 Task: Create a task  Implement a new point of sale (POS) system for a retail store , assign it to team member softage.2@softage.net in the project AgileBite and update the status of the task to  Off Track , set the priority of the task to Medium
Action: Mouse moved to (77, 85)
Screenshot: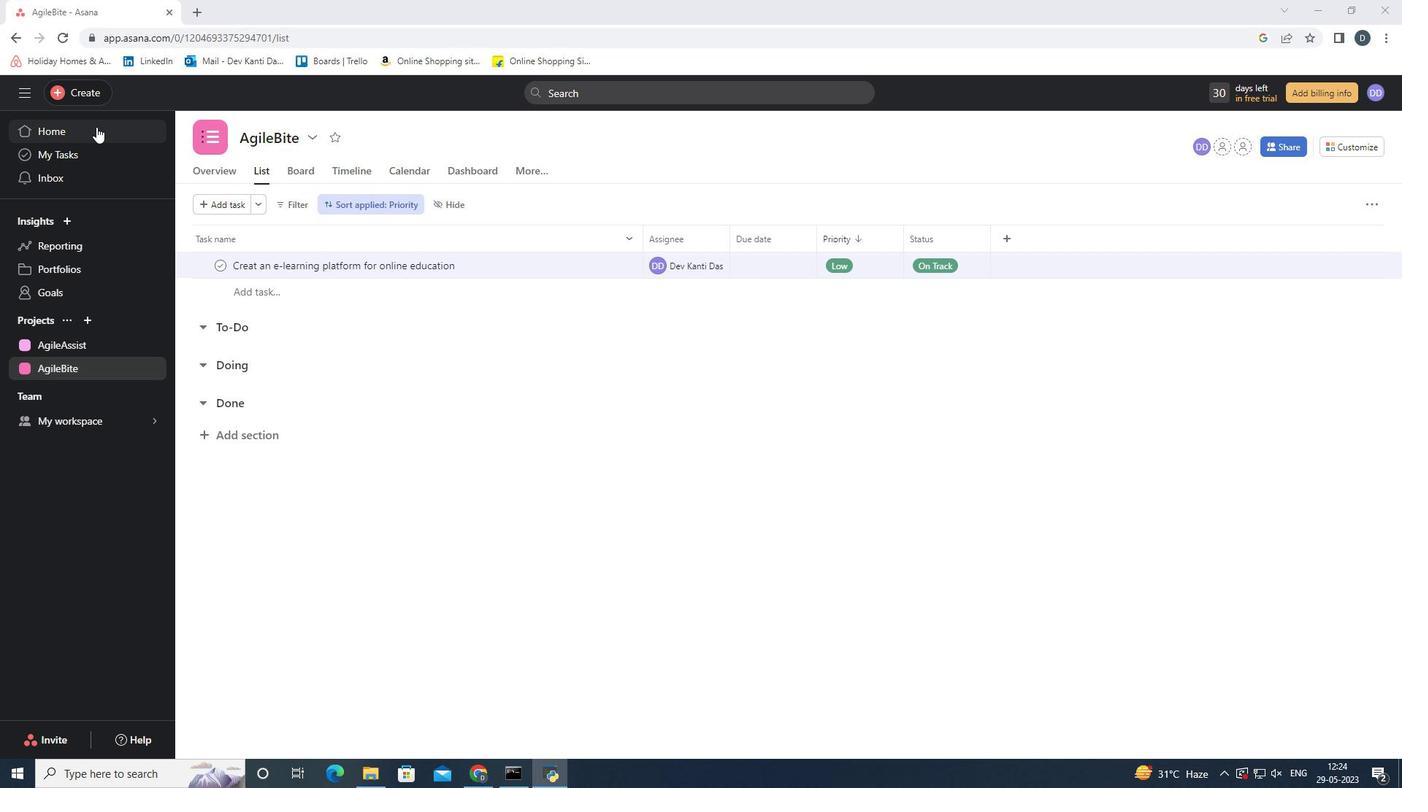 
Action: Mouse pressed left at (77, 85)
Screenshot: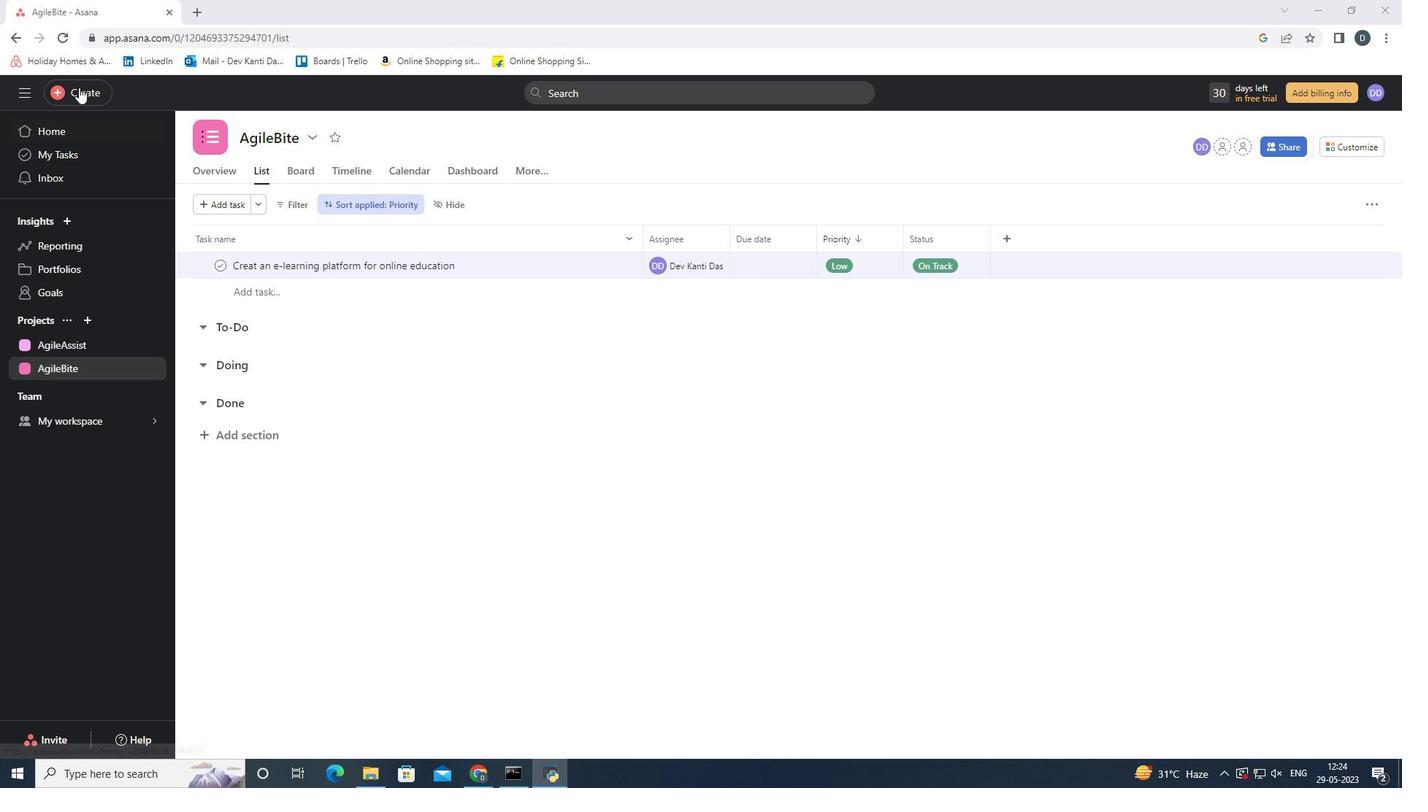 
Action: Mouse moved to (175, 92)
Screenshot: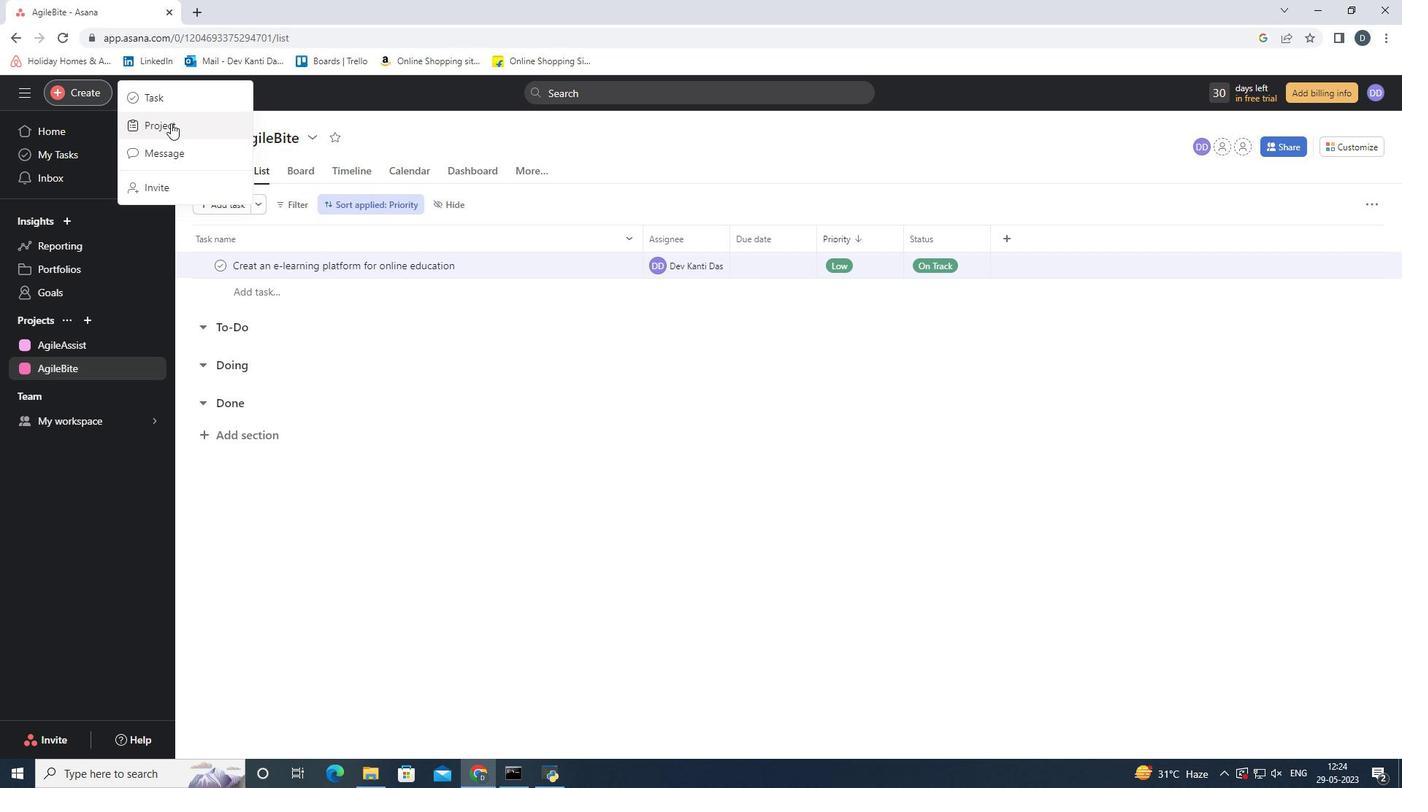 
Action: Mouse pressed left at (175, 92)
Screenshot: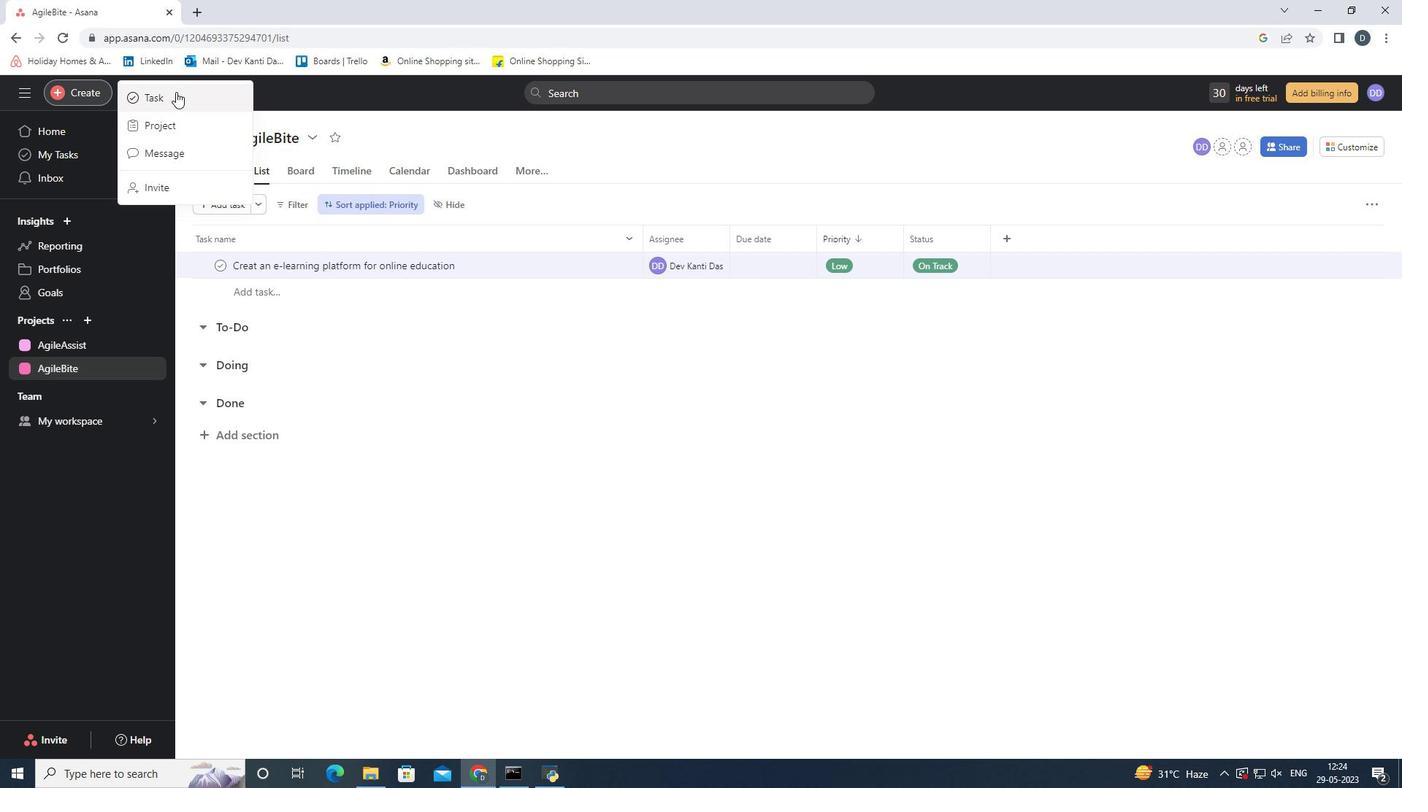 
Action: Mouse moved to (1091, 395)
Screenshot: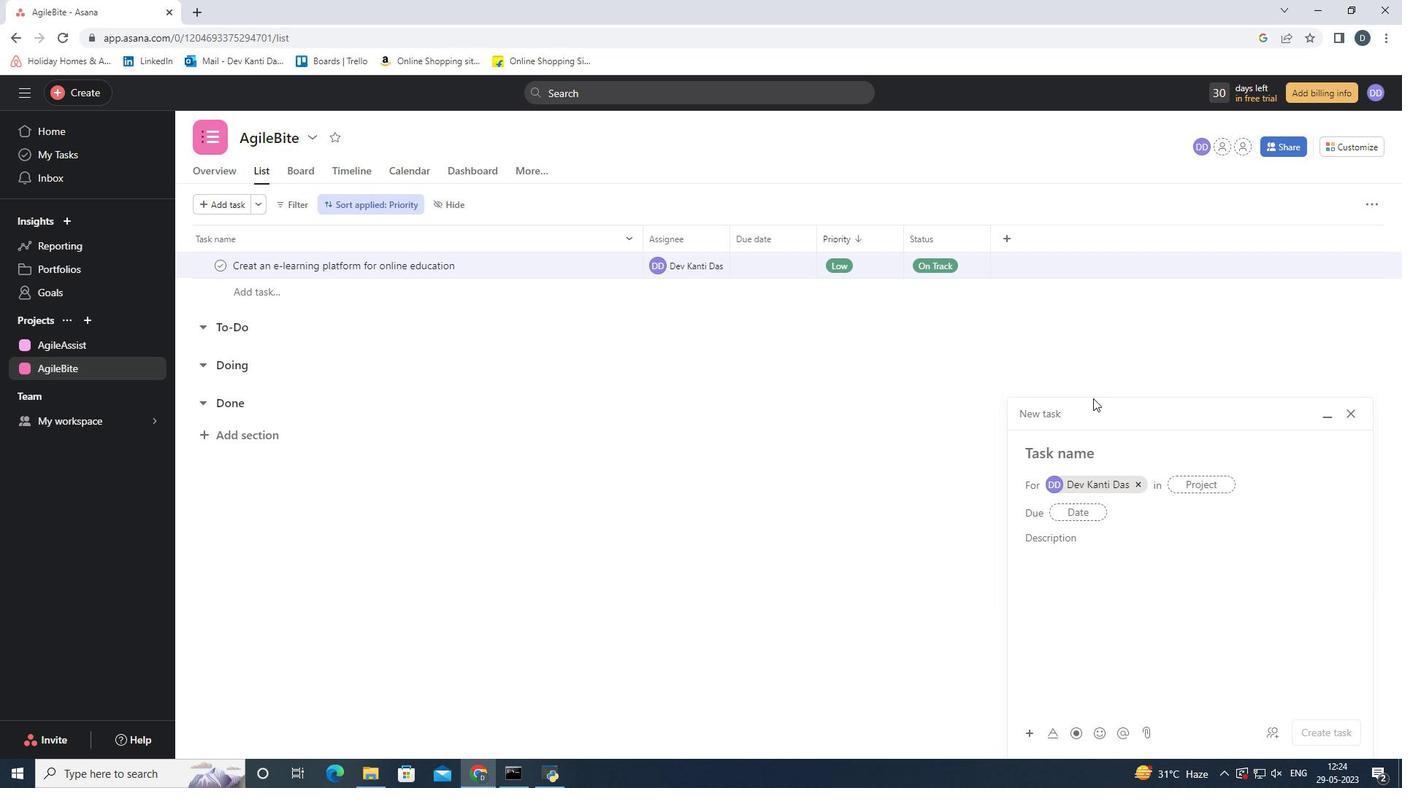 
Action: Key pressed <Key.shift><Key.shift><Key.shift><Key.shift><Key.shift><Key.shift>Implement<Key.space>a<Key.space>new<Key.space>point<Key.space>of<Key.space>sale<Key.space><Key.shift_r><Key.shift_r><Key.shift_r><Key.shift_r><Key.shift_r><Key.shift_r><Key.shift_r><Key.shift_r><Key.shift_r><Key.shift_r><Key.shift_r><Key.shift_r><Key.shift_r><Key.shift_r><Key.shift_r><Key.shift_r><Key.shift_r><Key.shift_r><Key.shift_r><Key.shift_r><Key.shift_r><Key.shift_r><Key.shift_r><Key.shift_r><Key.shift_r><Key.shift_r><Key.shift_r><Key.shift_r><Key.shift_r><Key.shift_r><Key.shift_r><Key.shift_r><Key.shift_r><Key.shift_r><Key.shift_r><Key.shift_r><Key.shift_r><Key.shift_r><Key.shift_r><Key.shift_r><Key.shift_r><Key.shift_r><Key.shift_r><Key.shift_r><Key.shift_r><Key.shift_r><Key.shift_r><Key.shift_r><Key.shift_r><Key.shift_r><Key.shift_r><Key.shift_r><Key.shift_r><Key.shift_r>(POS)
Screenshot: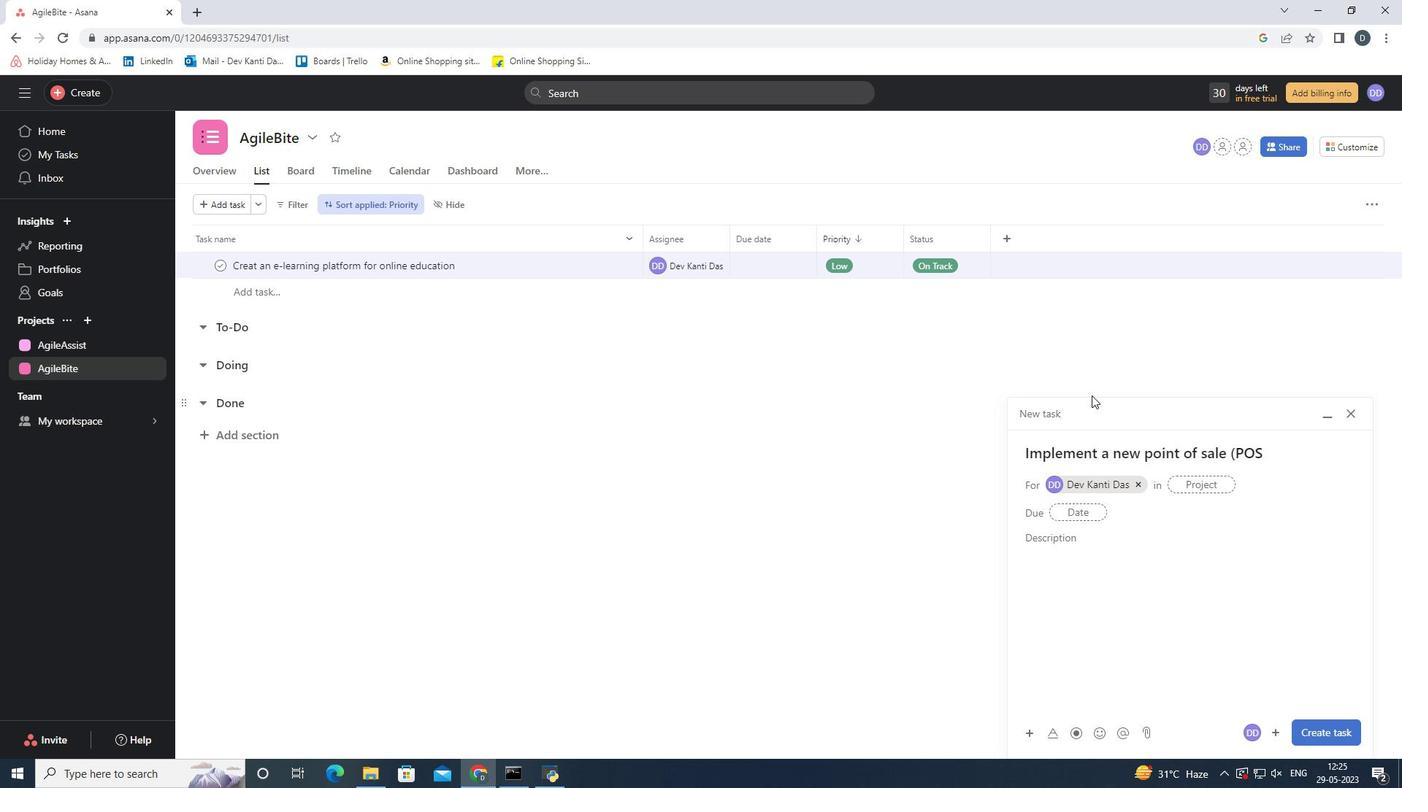 
Action: Mouse moved to (1193, 492)
Screenshot: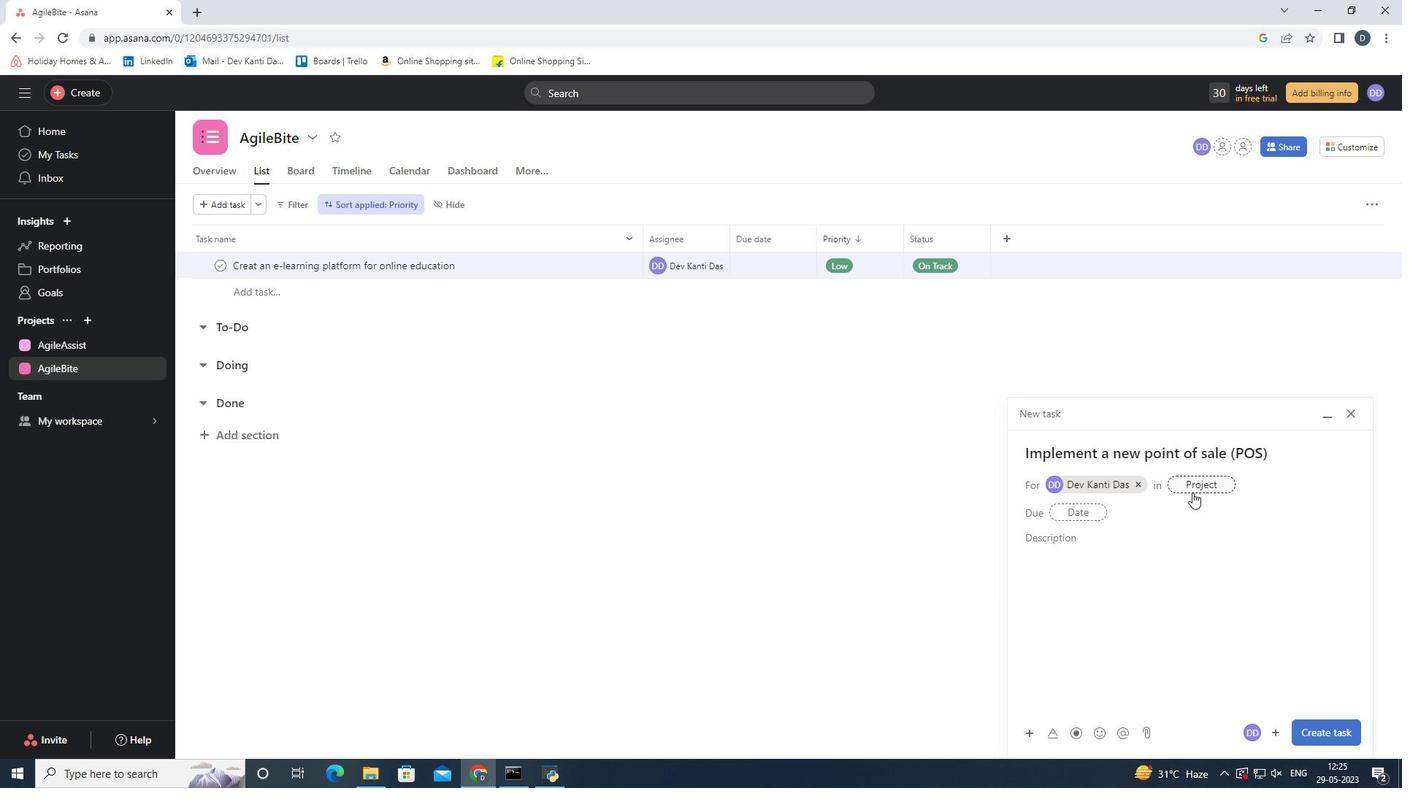 
Action: Mouse pressed left at (1193, 492)
Screenshot: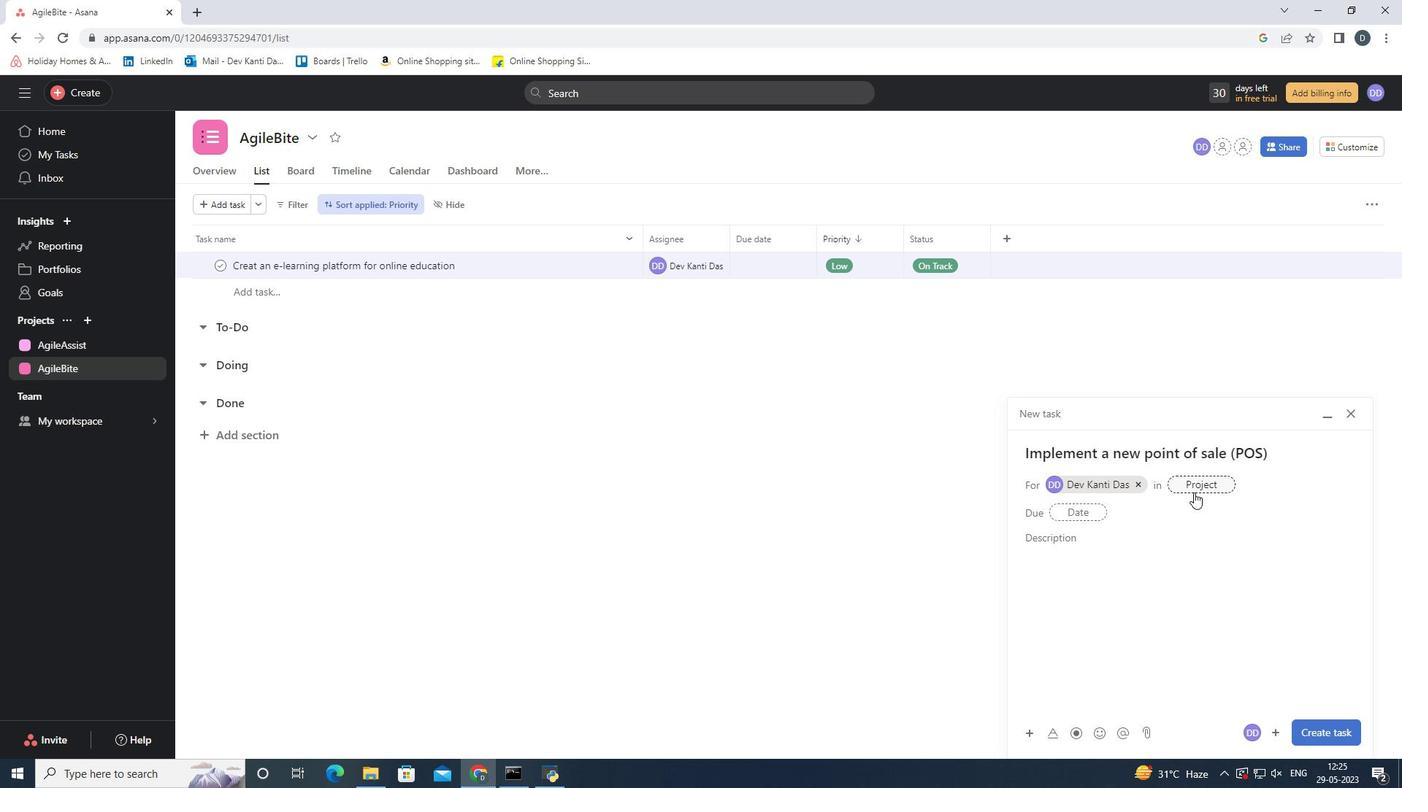 
Action: Mouse moved to (1132, 514)
Screenshot: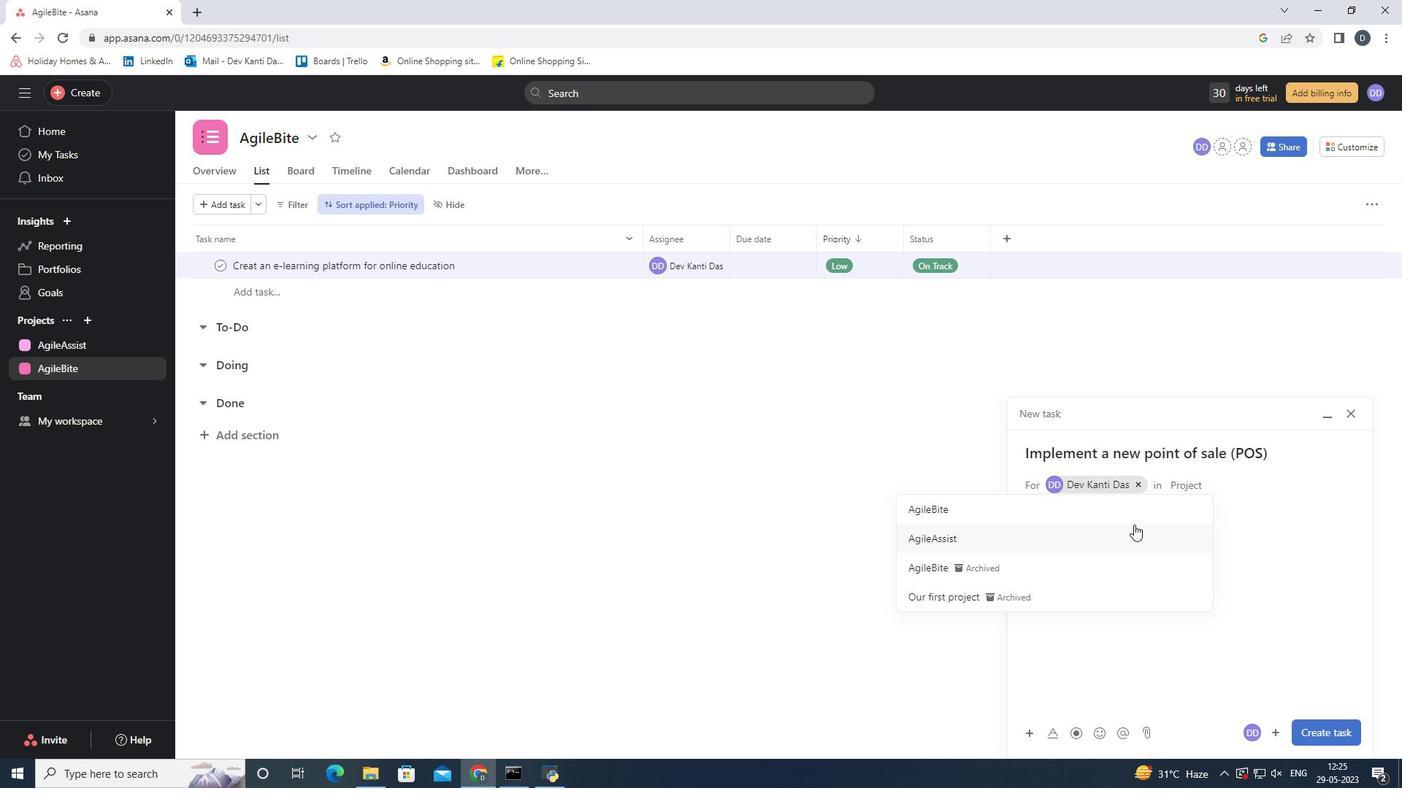 
Action: Mouse pressed left at (1132, 514)
Screenshot: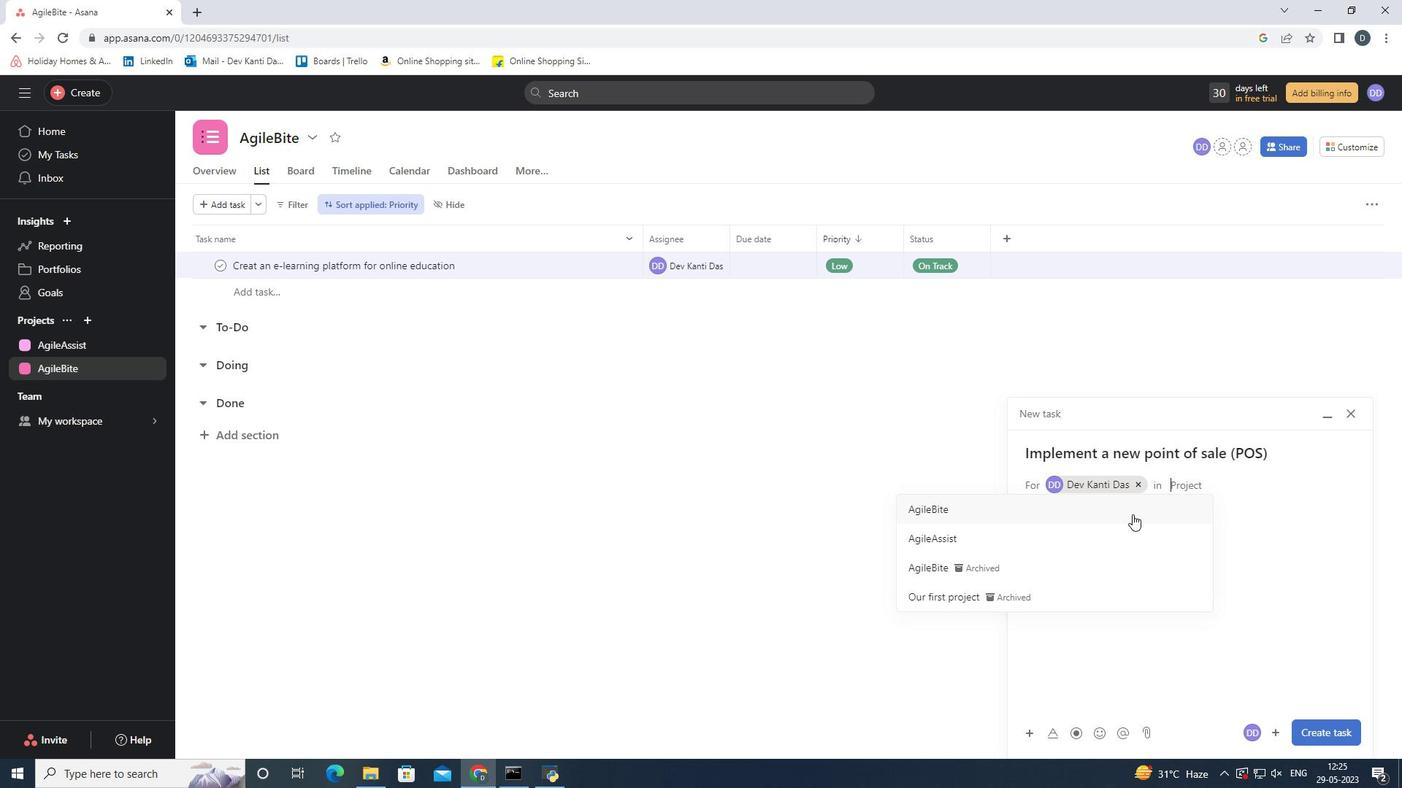 
Action: Mouse moved to (1100, 540)
Screenshot: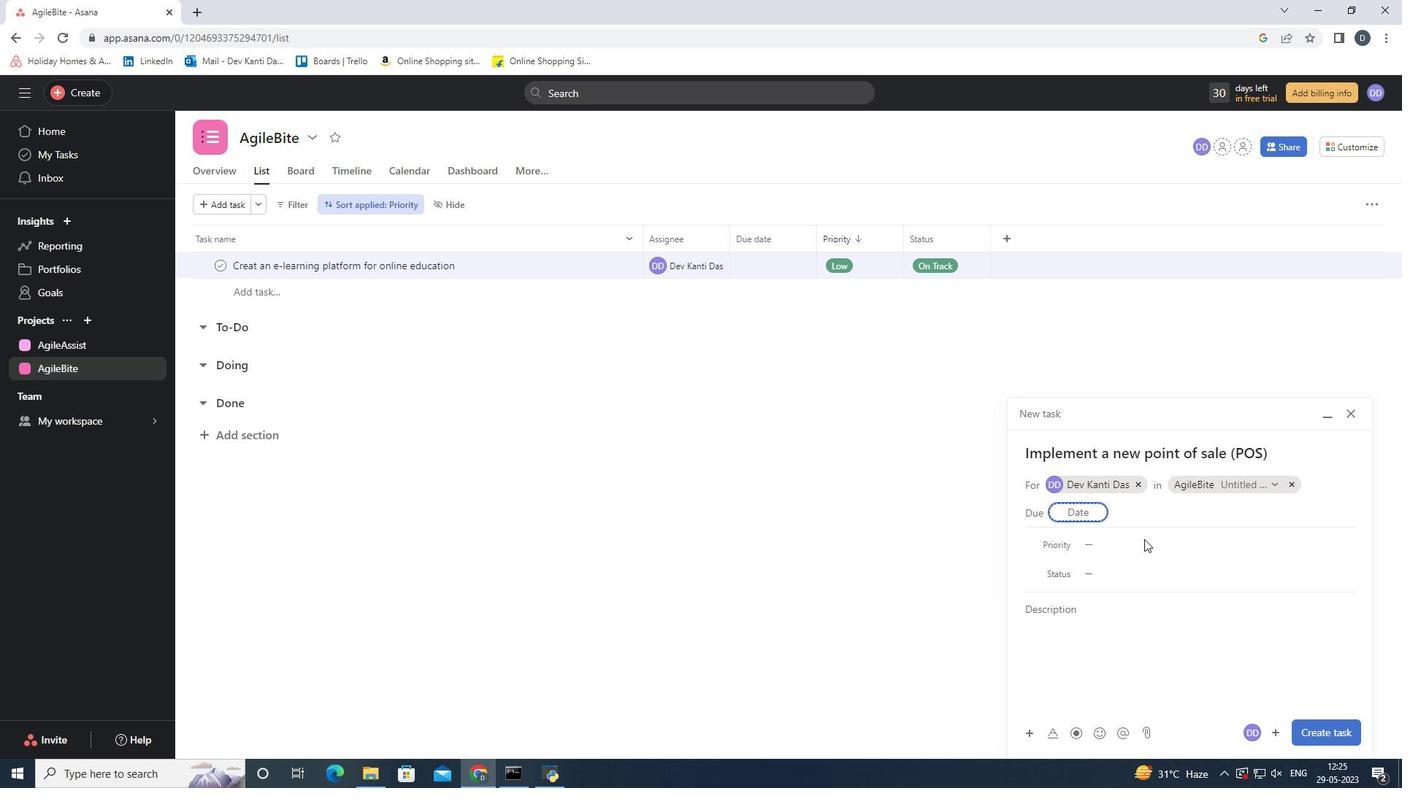 
Action: Mouse pressed left at (1100, 540)
Screenshot: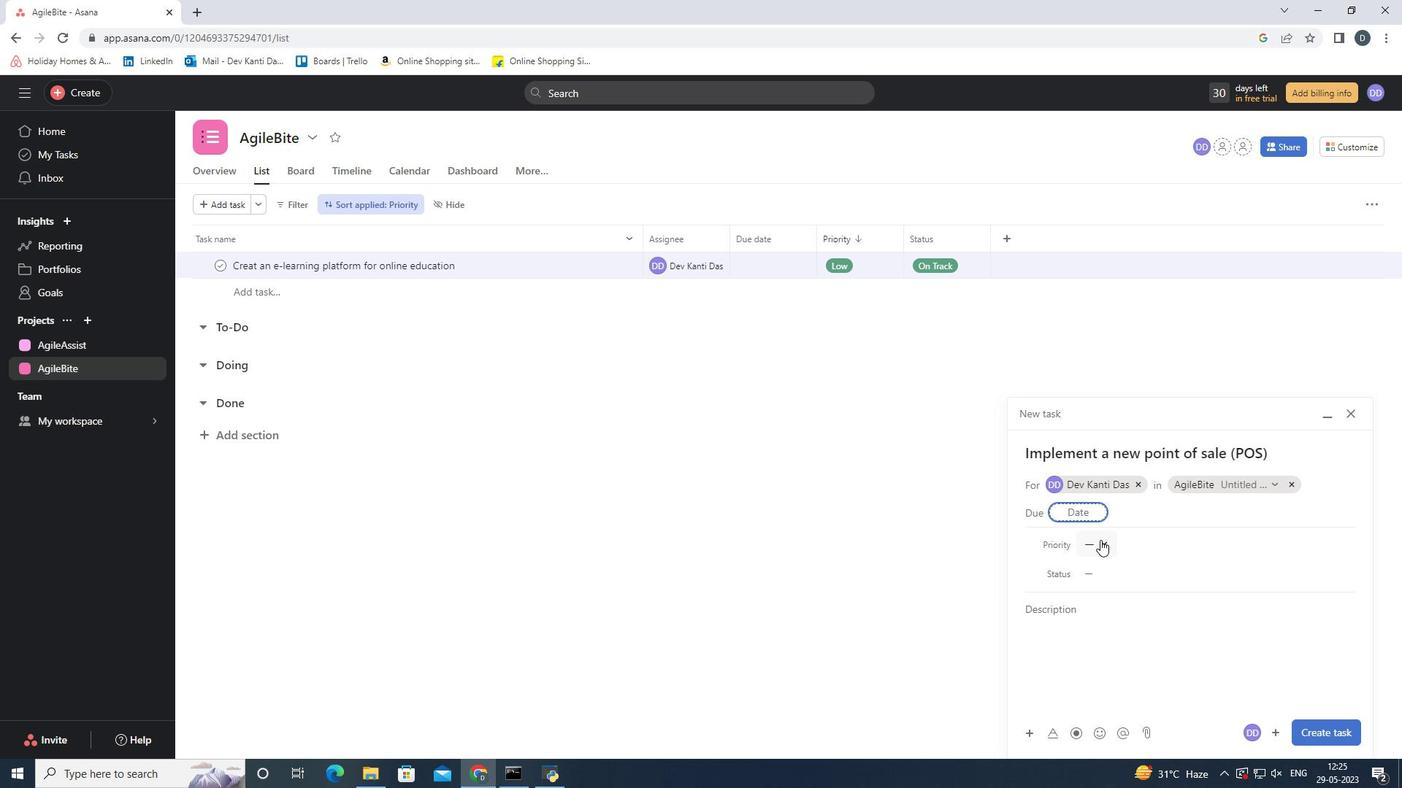 
Action: Mouse moved to (1119, 620)
Screenshot: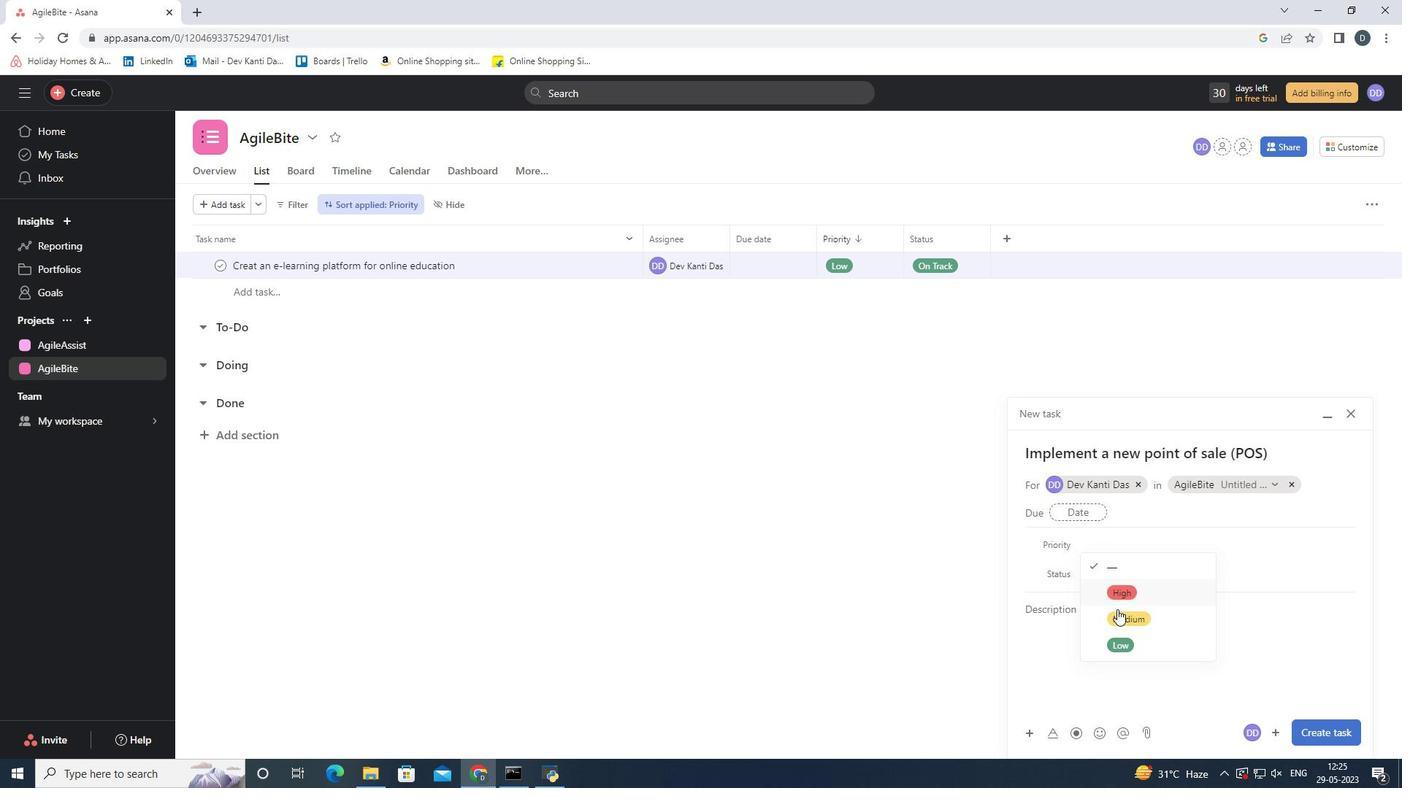 
Action: Mouse pressed left at (1119, 620)
Screenshot: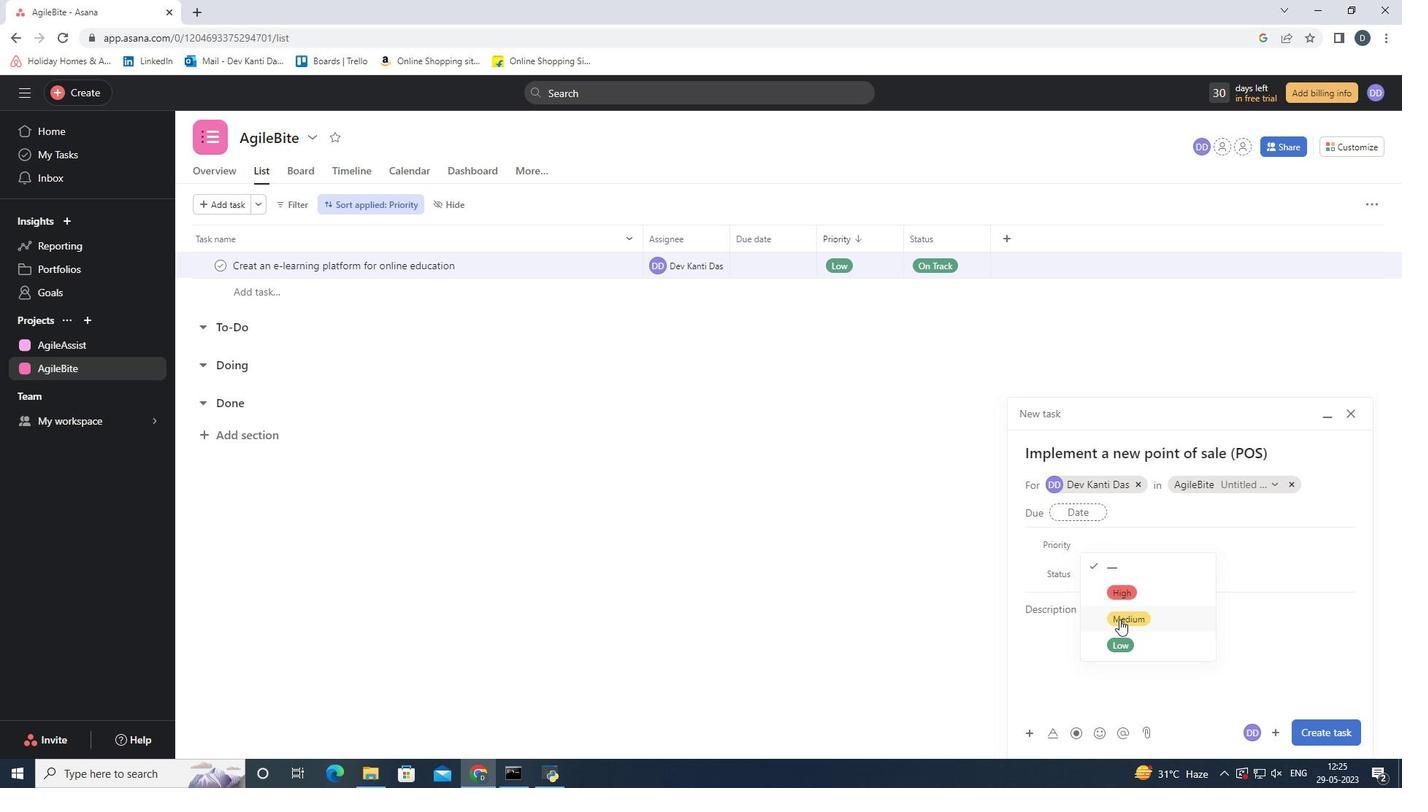 
Action: Mouse moved to (1099, 580)
Screenshot: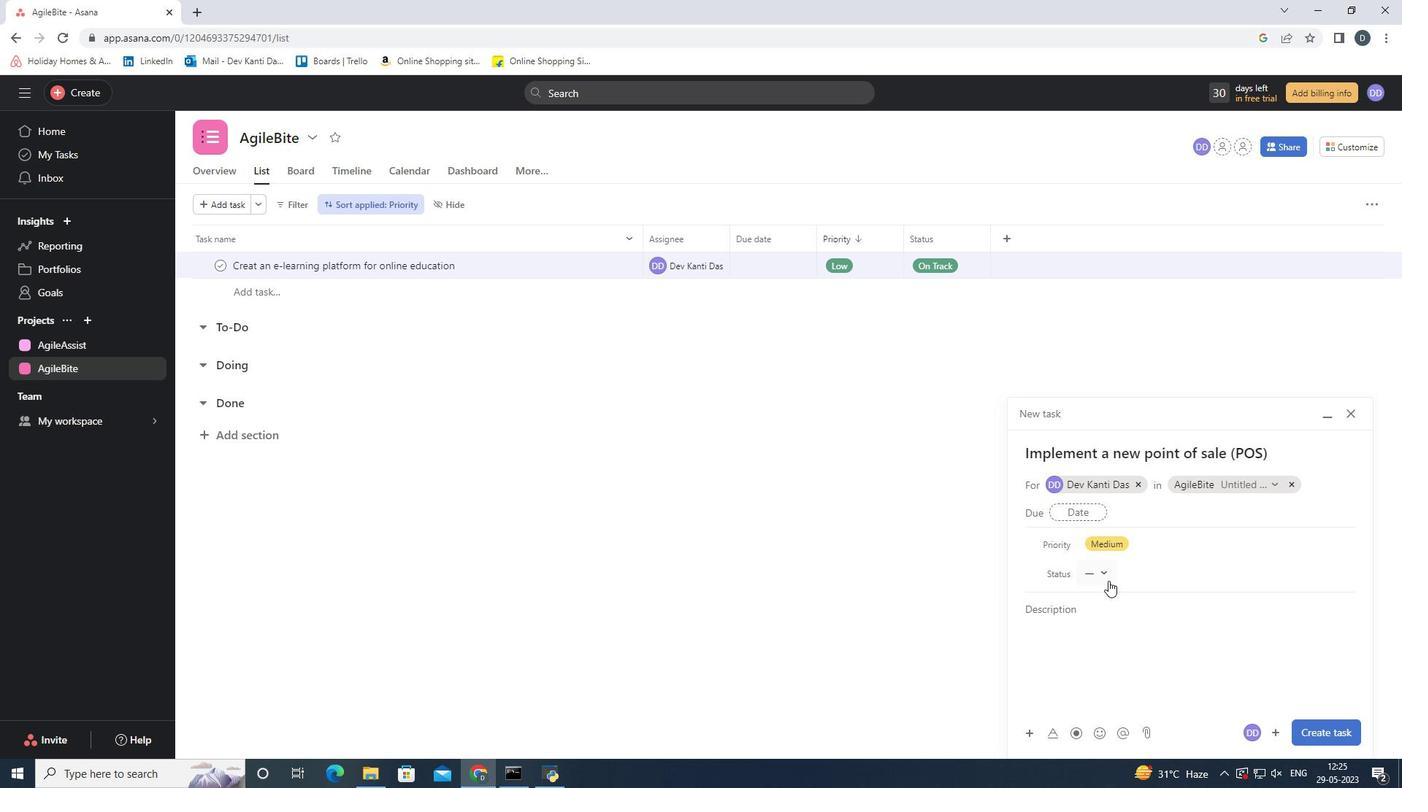
Action: Mouse pressed left at (1099, 580)
Screenshot: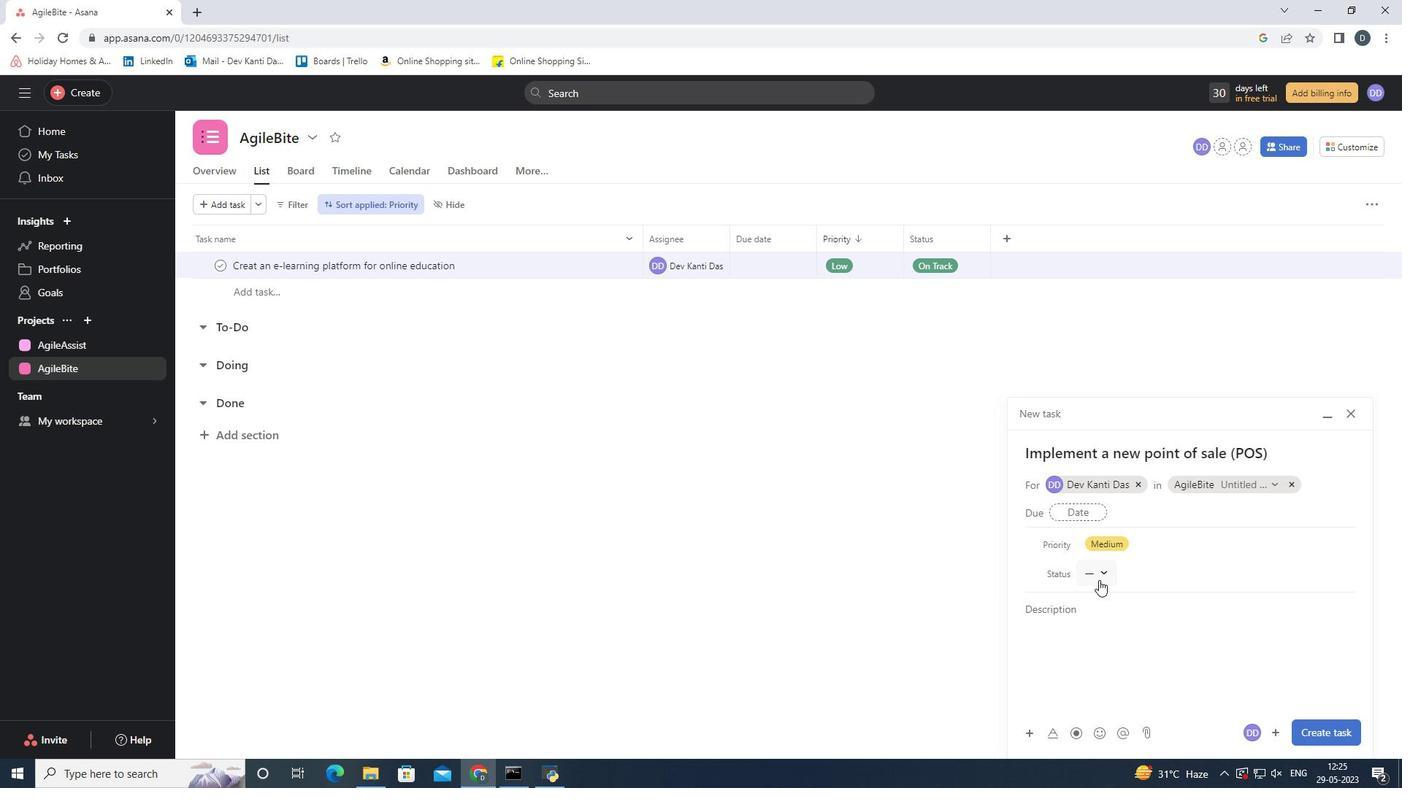 
Action: Mouse moved to (1124, 647)
Screenshot: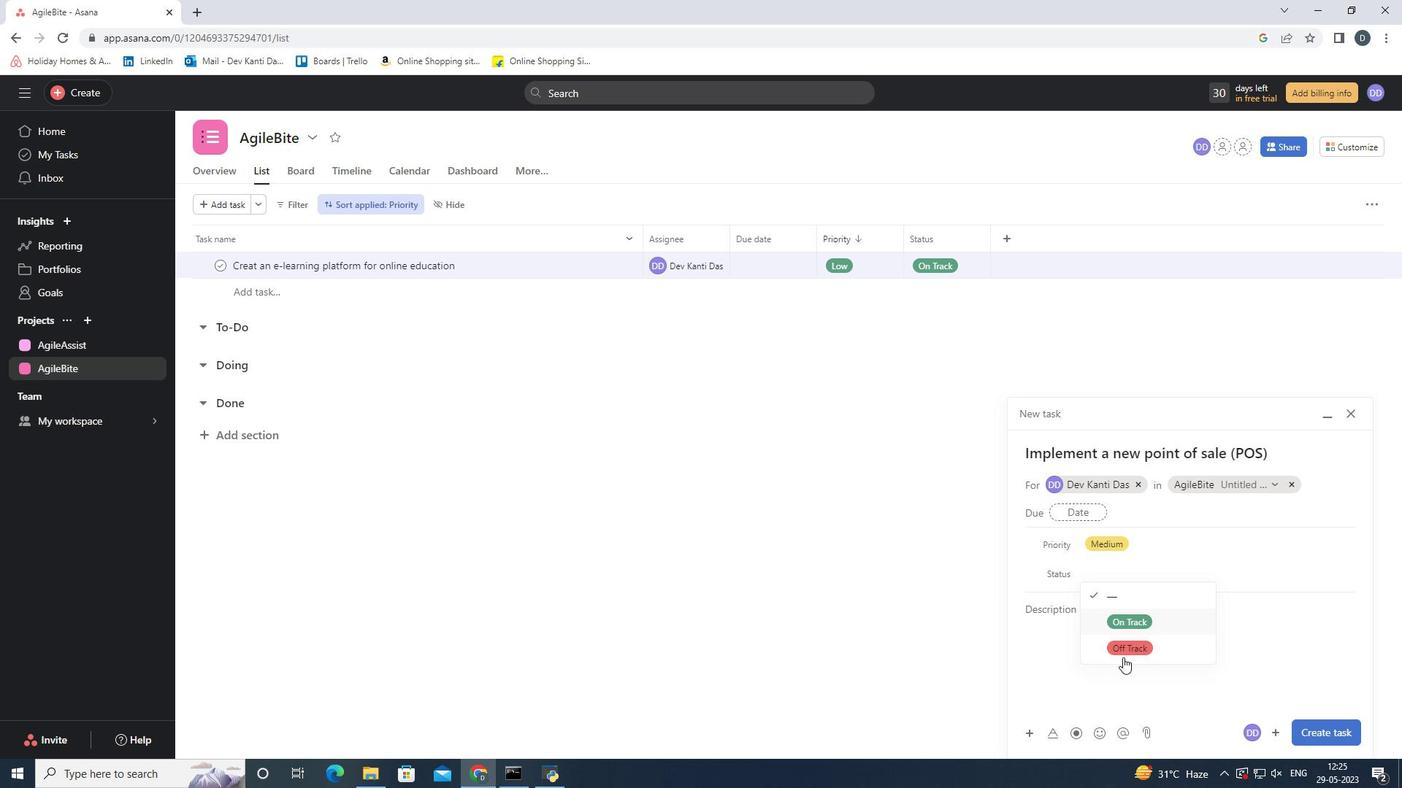 
Action: Mouse pressed left at (1124, 647)
Screenshot: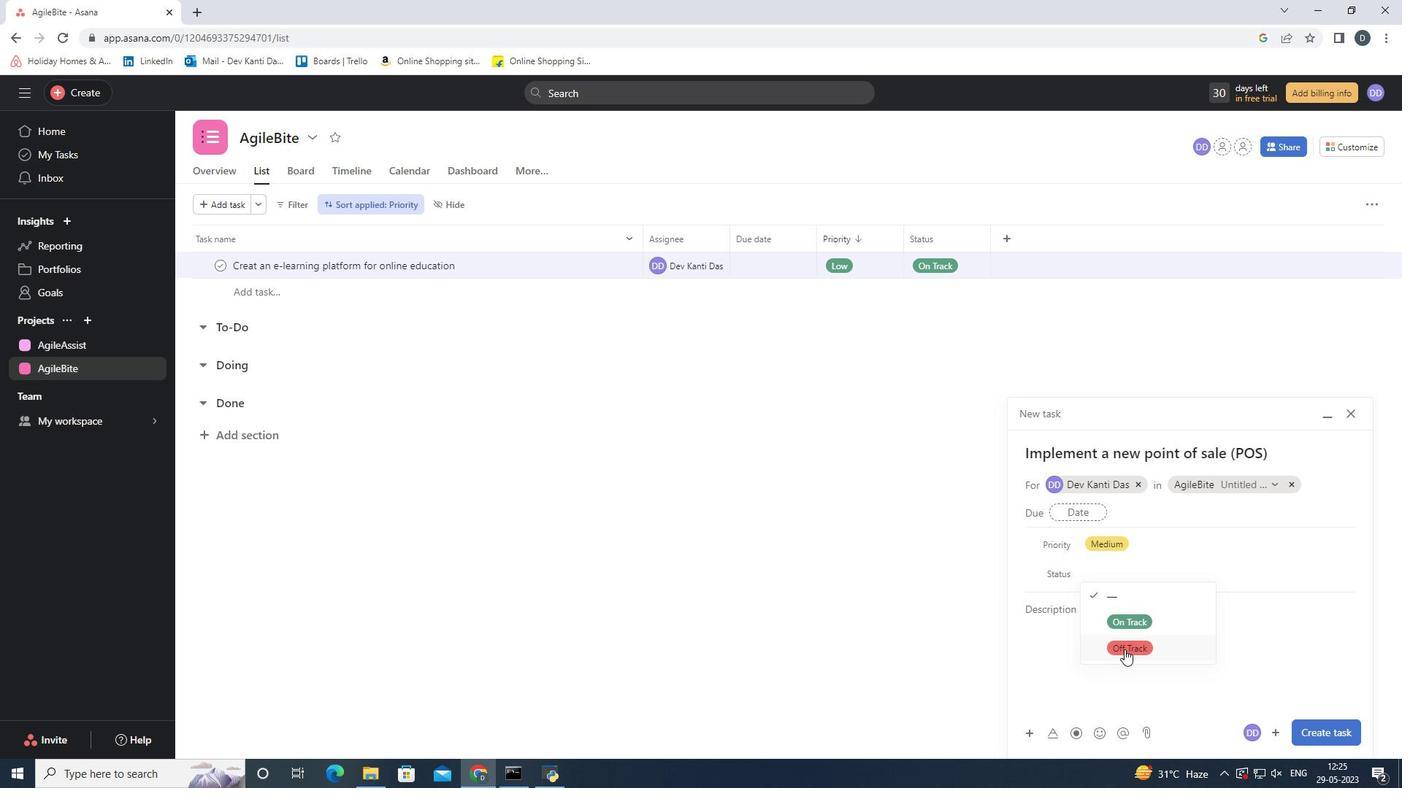 
Action: Mouse moved to (1269, 733)
Screenshot: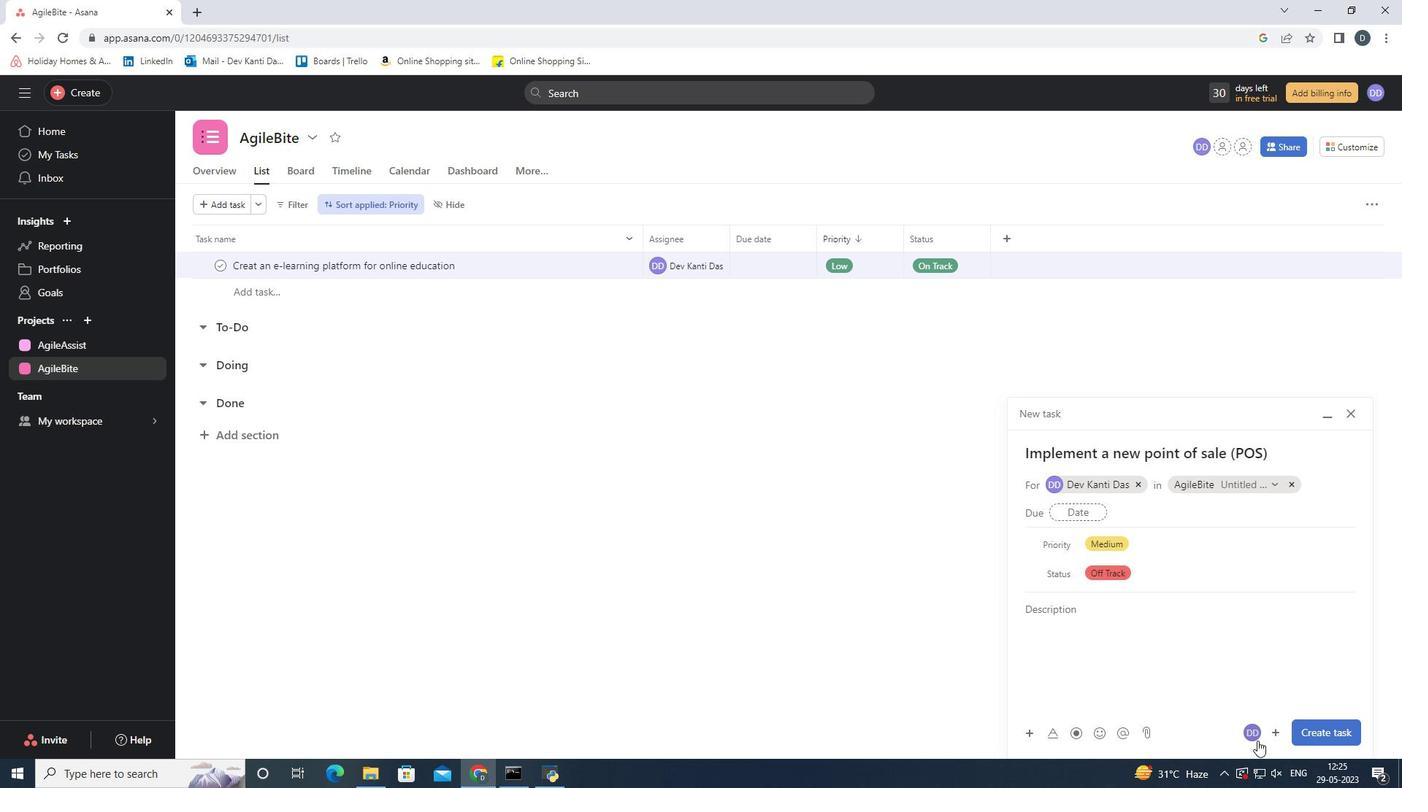 
Action: Mouse pressed left at (1269, 733)
Screenshot: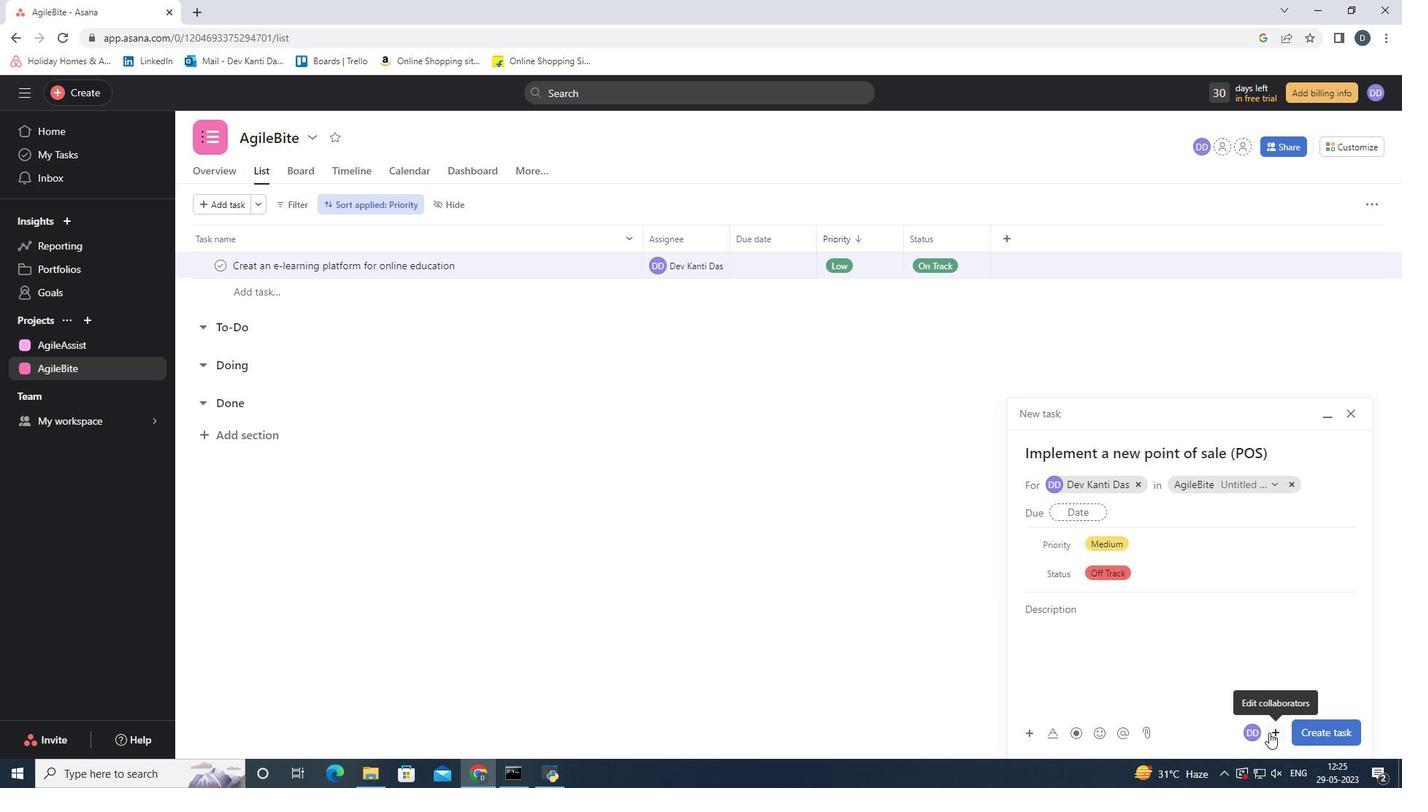 
Action: Mouse moved to (1269, 728)
Screenshot: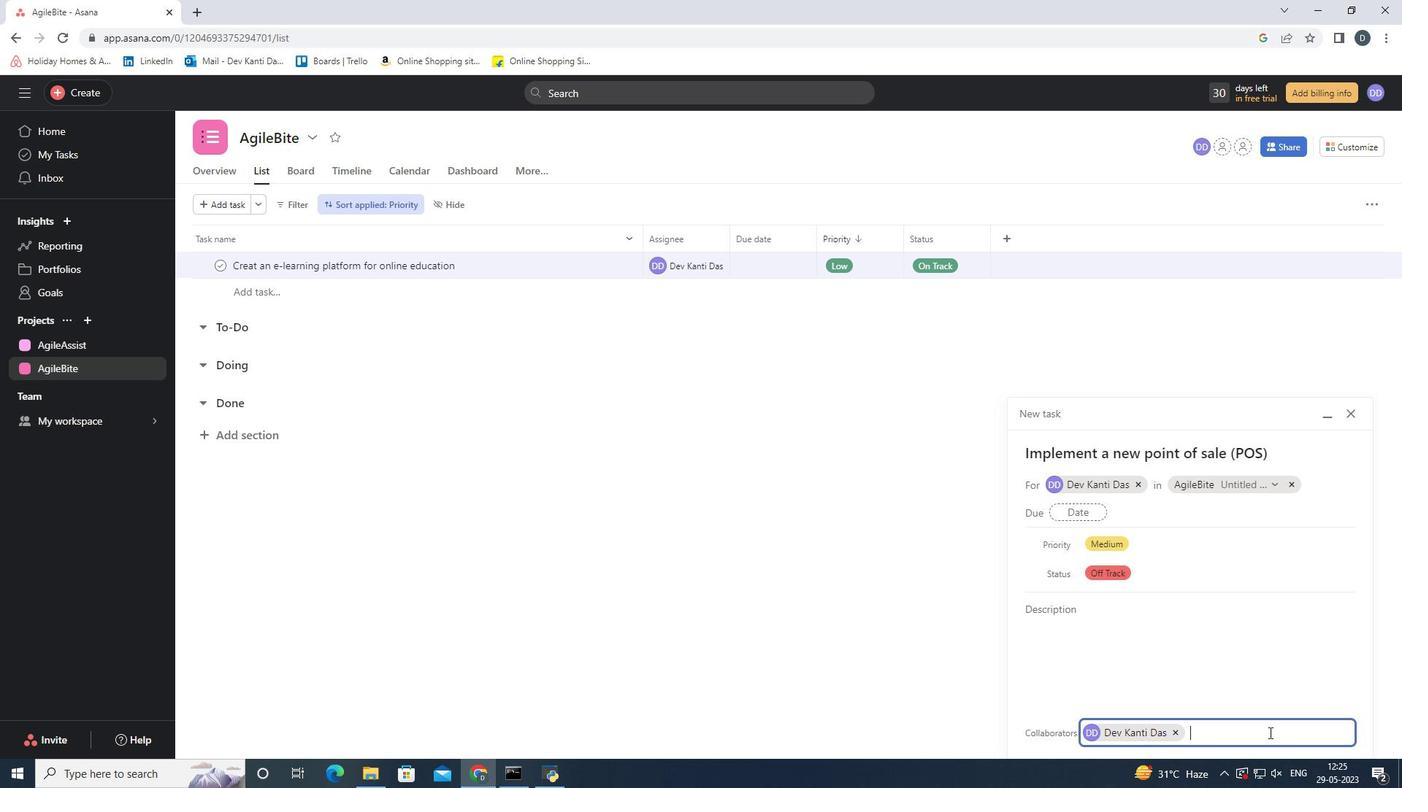 
Action: Key pressed <Key.shift><Key.shift><Key.shift><Key.shift><Key.shift><Key.shift><Key.shift><Key.shift><Key.shift><Key.shift><Key.shift><Key.shift>Softage.2<Key.shift>@softage.net
Screenshot: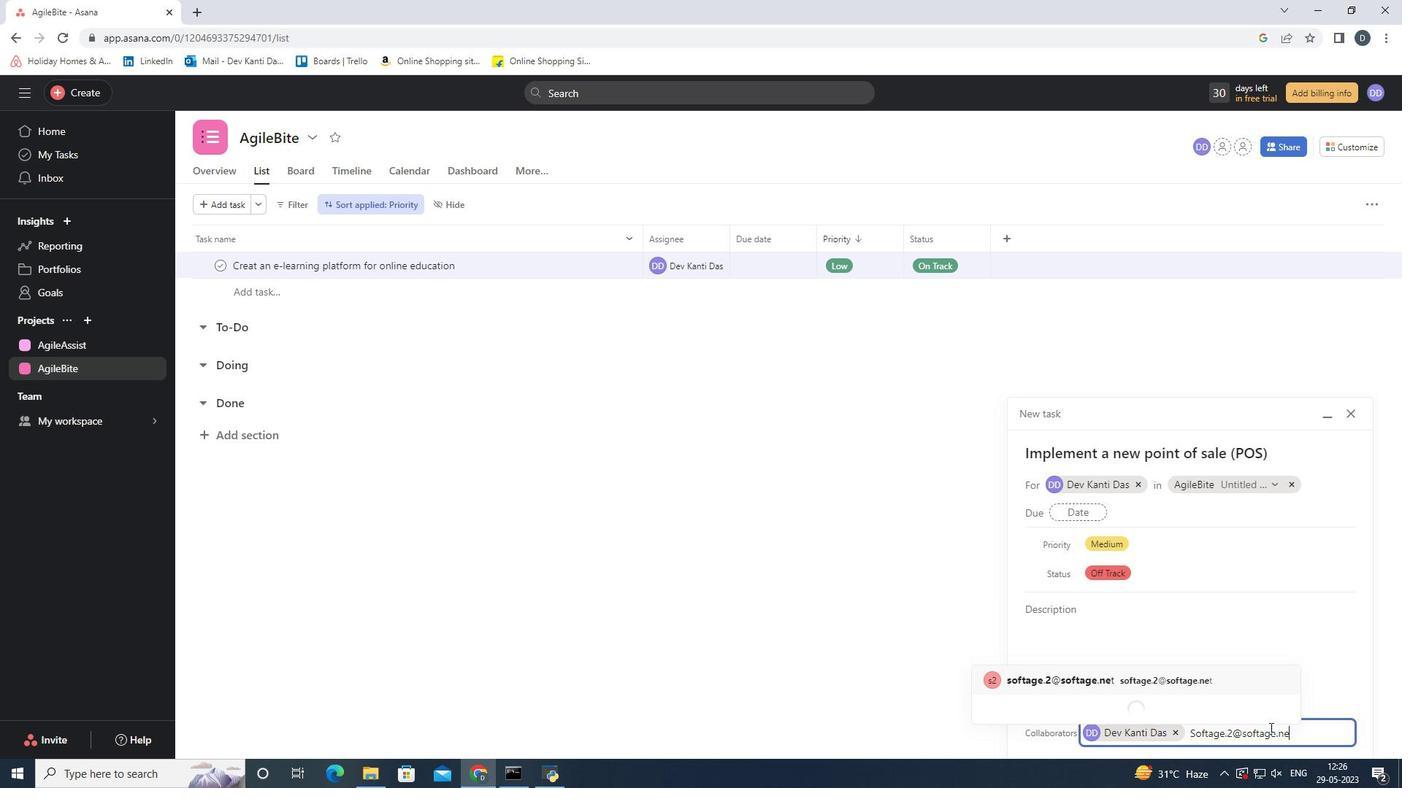 
Action: Mouse moved to (1203, 701)
Screenshot: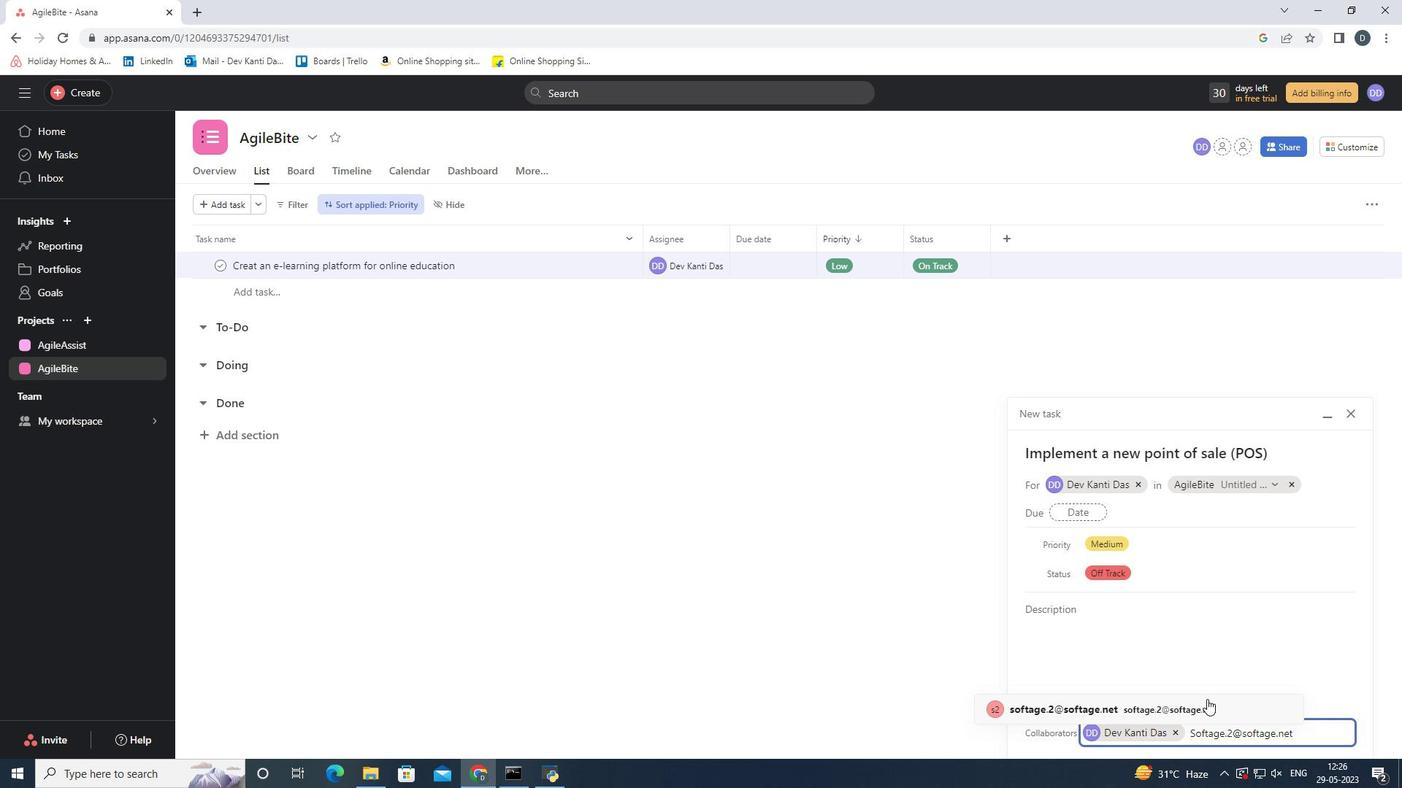 
Action: Mouse pressed left at (1203, 701)
Screenshot: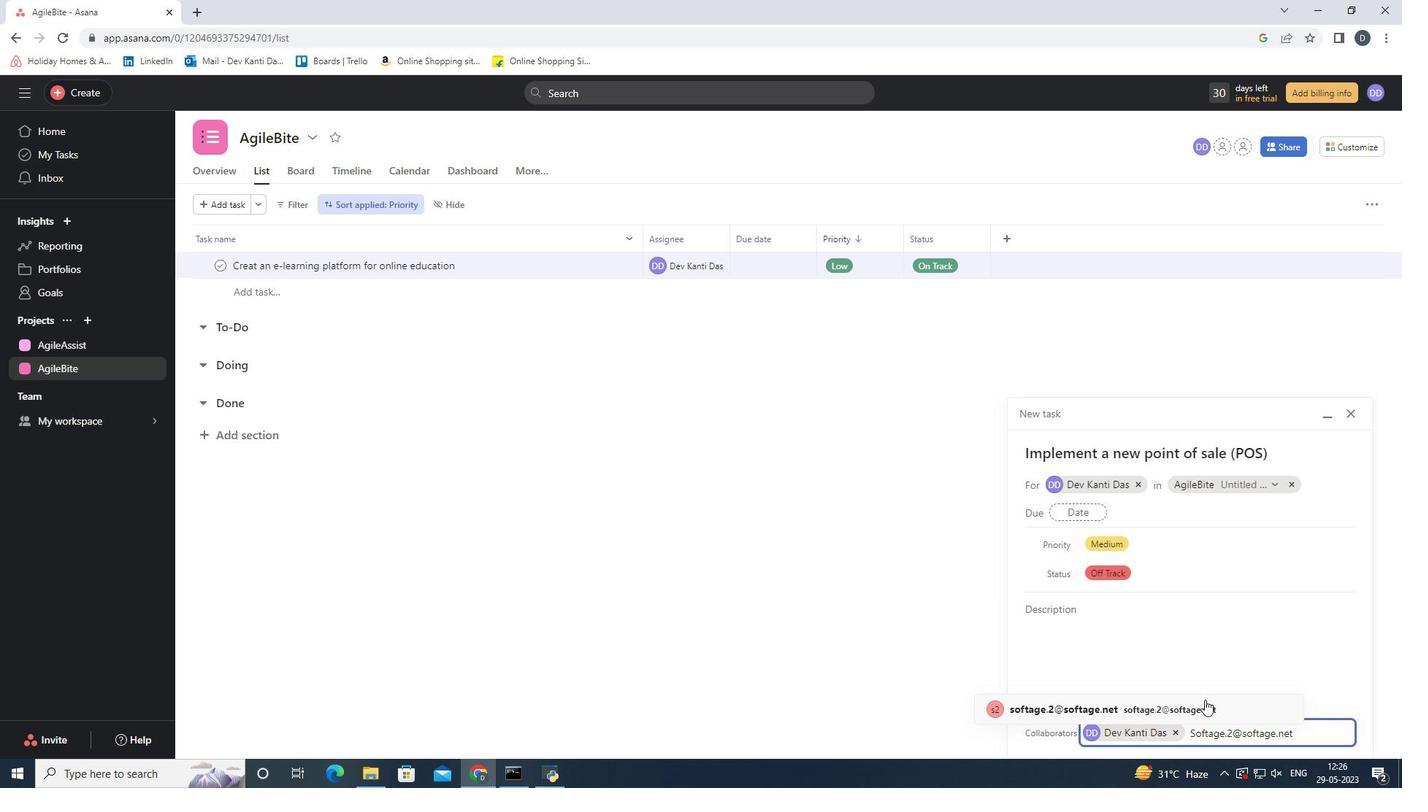 
Action: Mouse moved to (1234, 687)
Screenshot: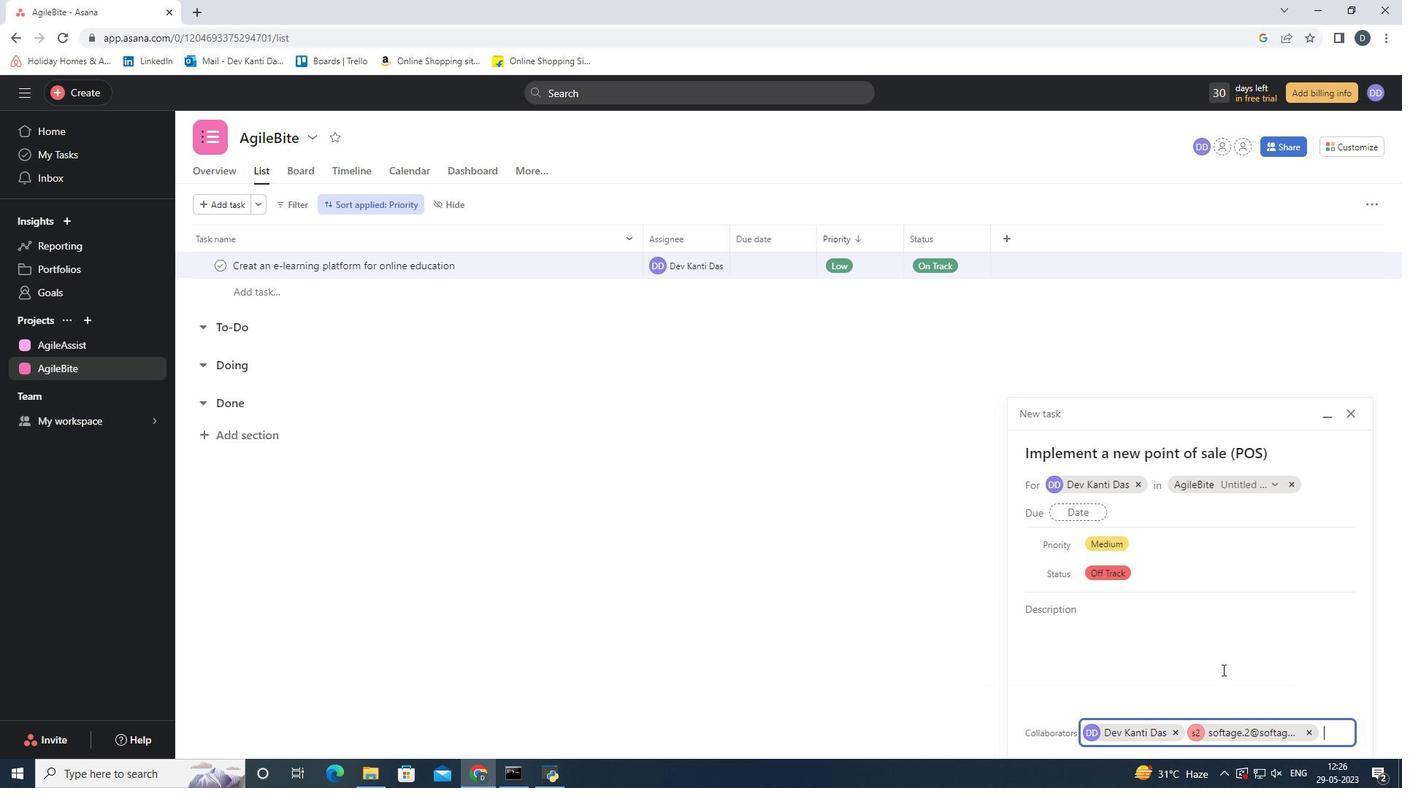 
Action: Mouse pressed left at (1234, 687)
Screenshot: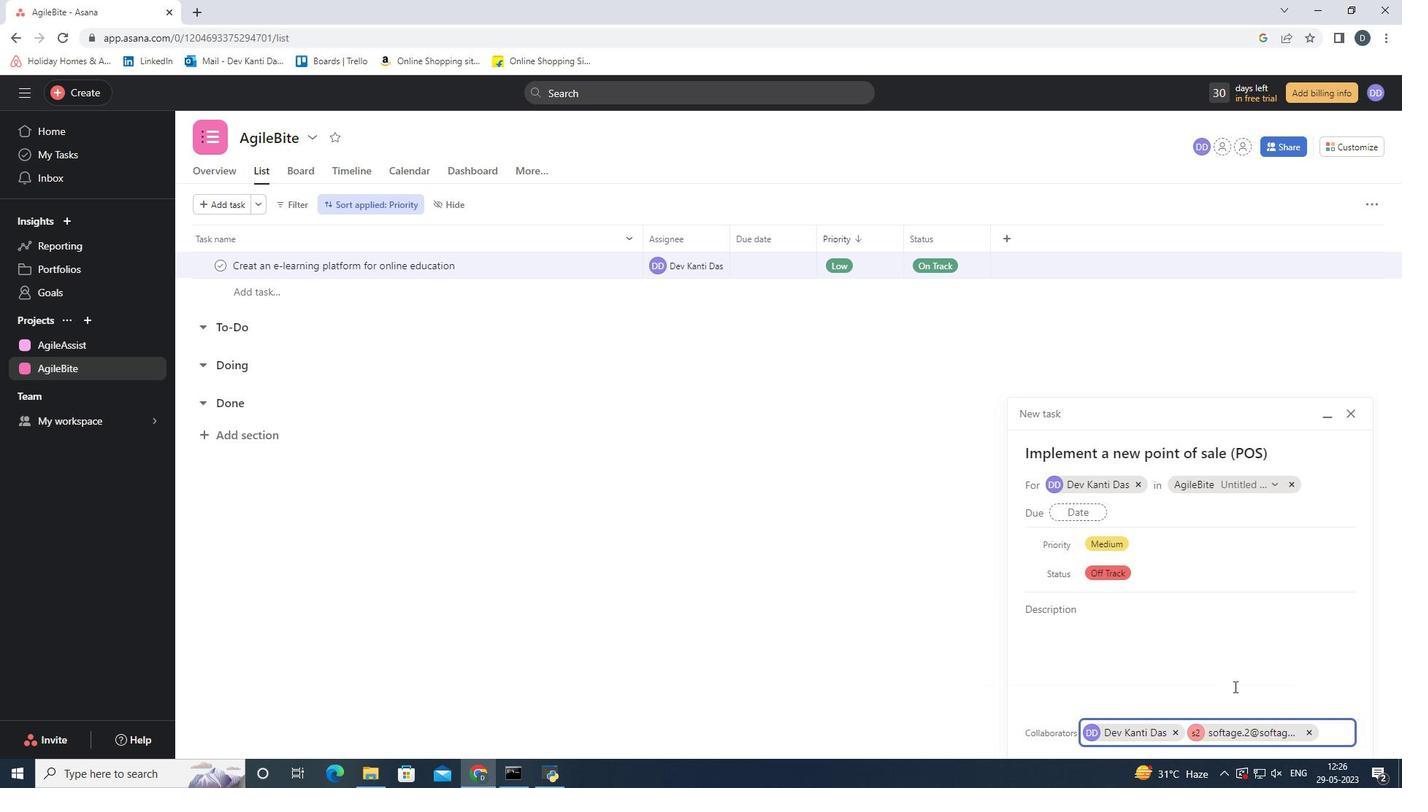 
Action: Mouse moved to (1343, 728)
Screenshot: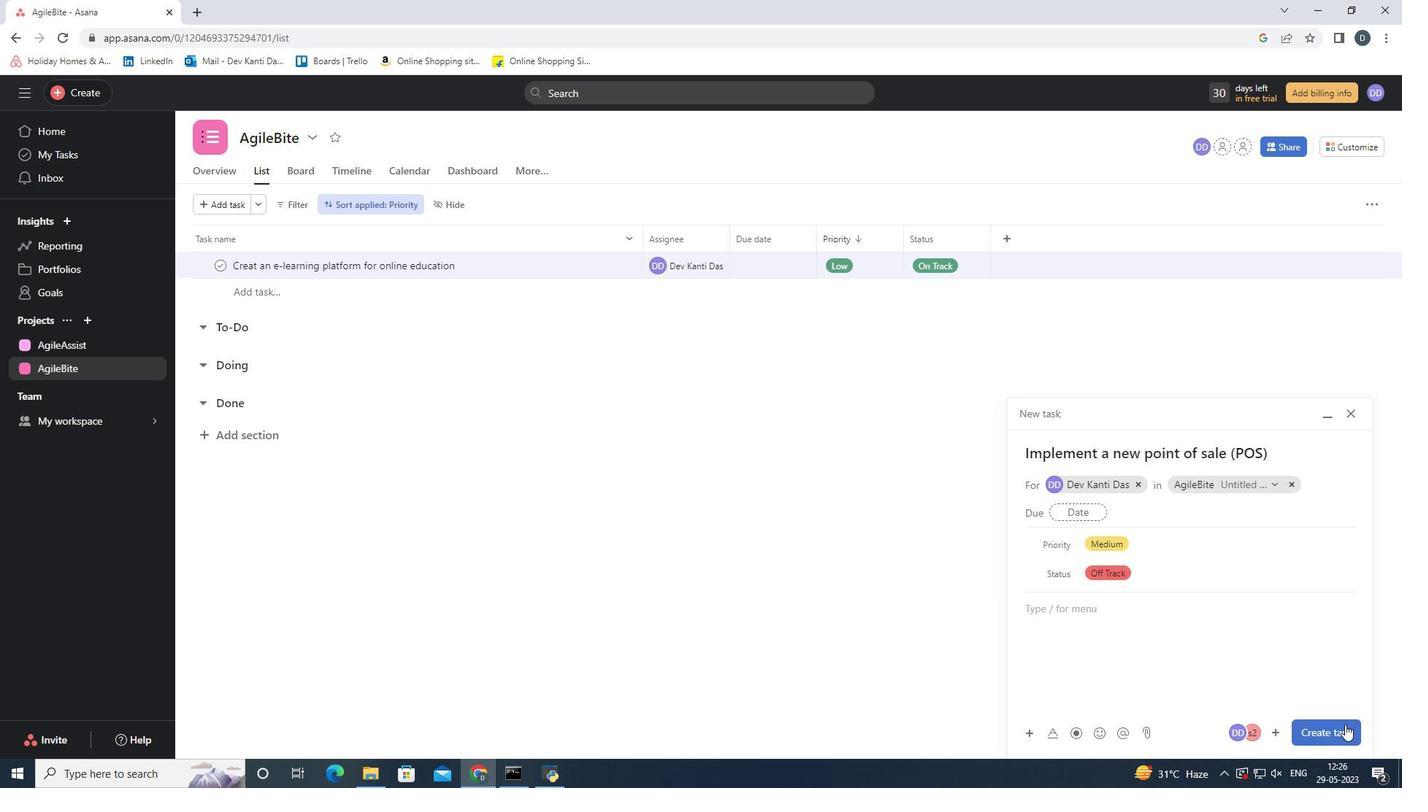 
Action: Mouse pressed left at (1343, 728)
Screenshot: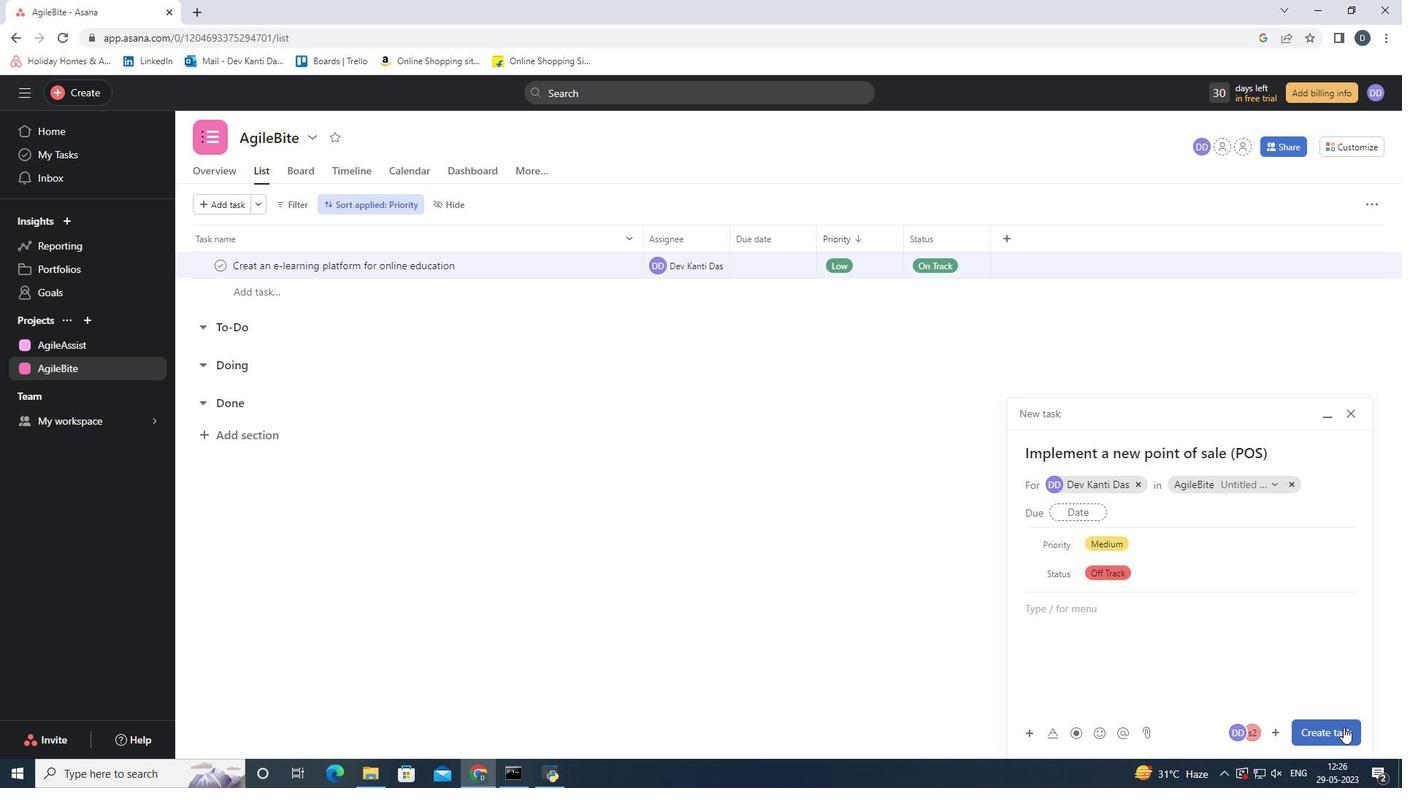 
Action: Mouse moved to (1096, 619)
Screenshot: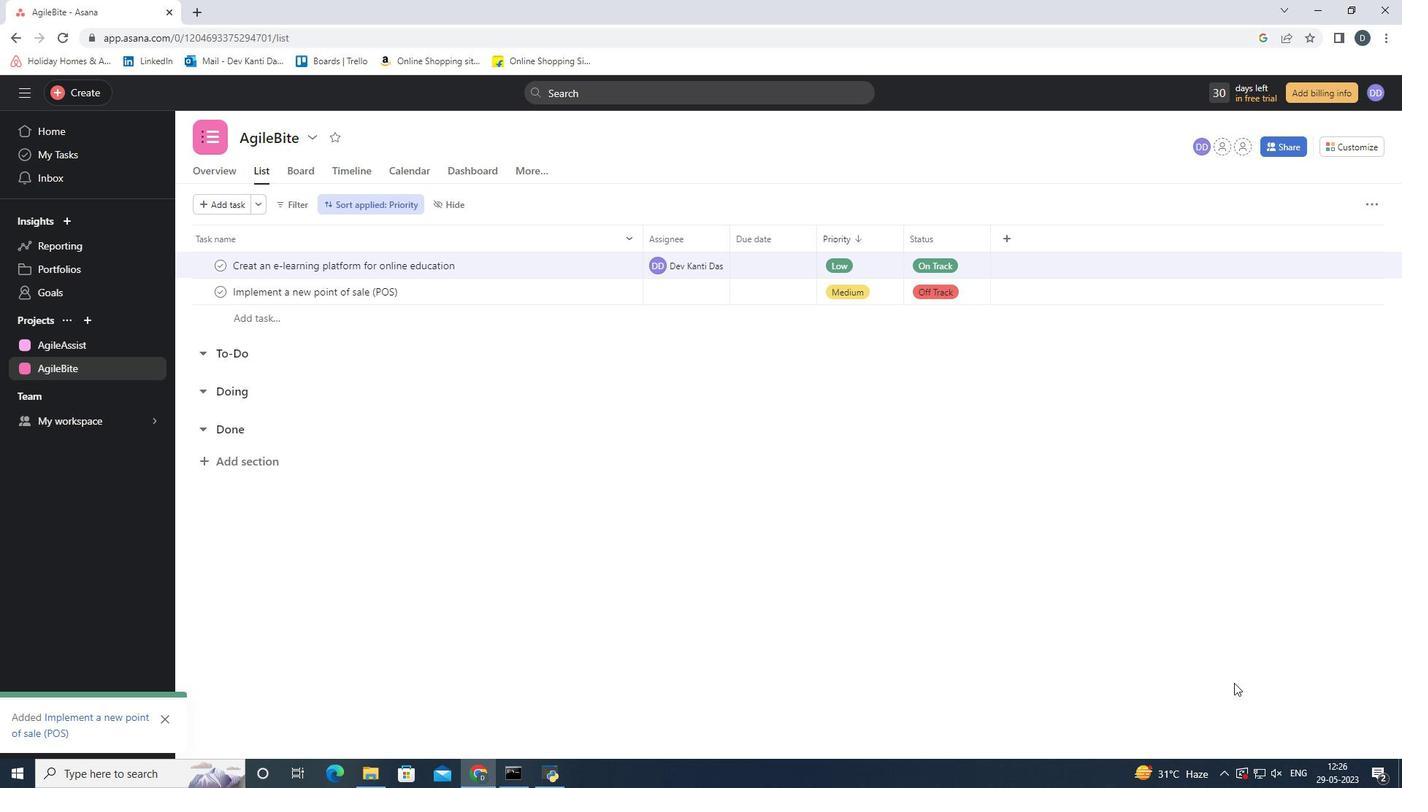 
